 Task: Create Card Illustration Review in Board Market Opportunity Analysis to Workspace Enterprise Resource Planning. Create Card Regulatory Review Session in Board Market Expansion Strategy to Workspace Enterprise Resource Planning. Create Card Conference Performance Review in Board Market Opportunity Analysis and Prioritization to Workspace Enterprise Resource Planning
Action: Mouse moved to (90, 316)
Screenshot: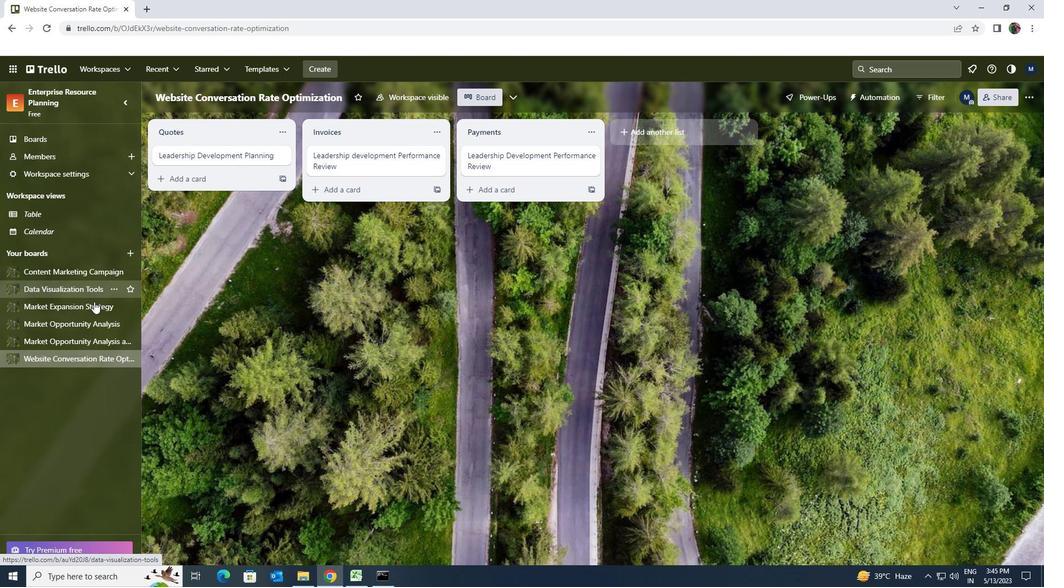 
Action: Mouse pressed left at (90, 316)
Screenshot: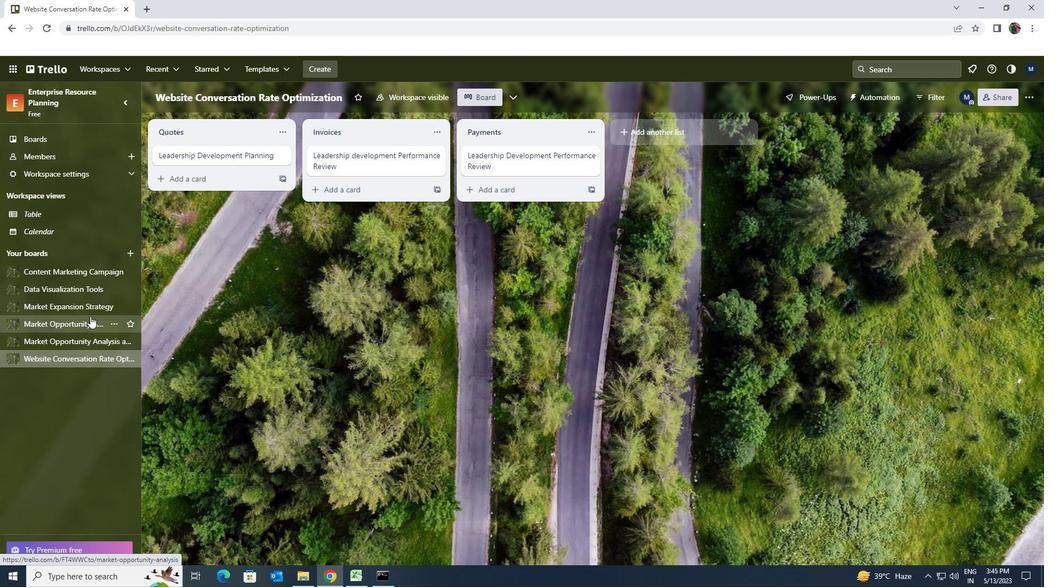 
Action: Mouse moved to (472, 163)
Screenshot: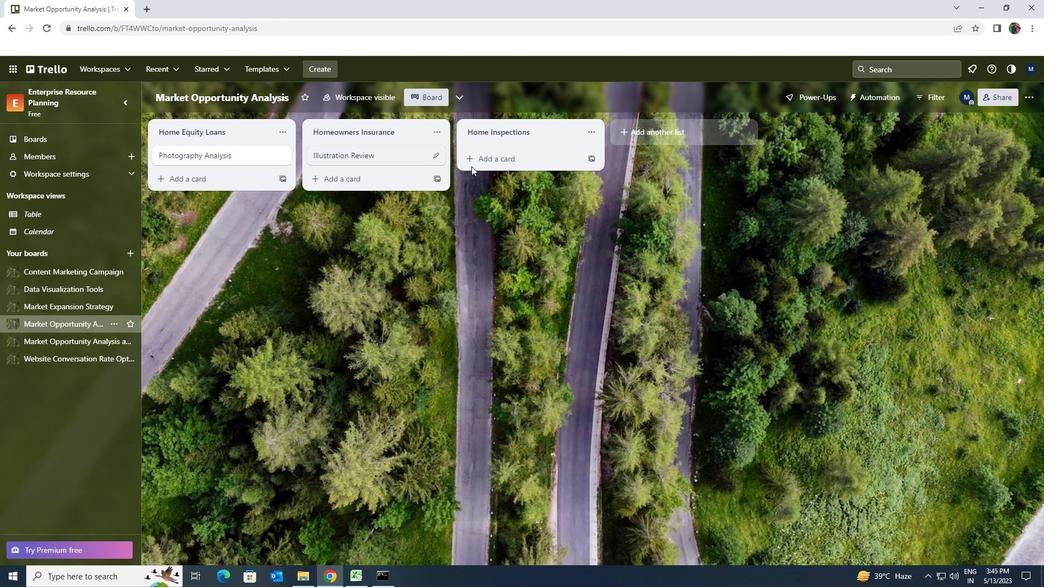 
Action: Mouse pressed left at (472, 163)
Screenshot: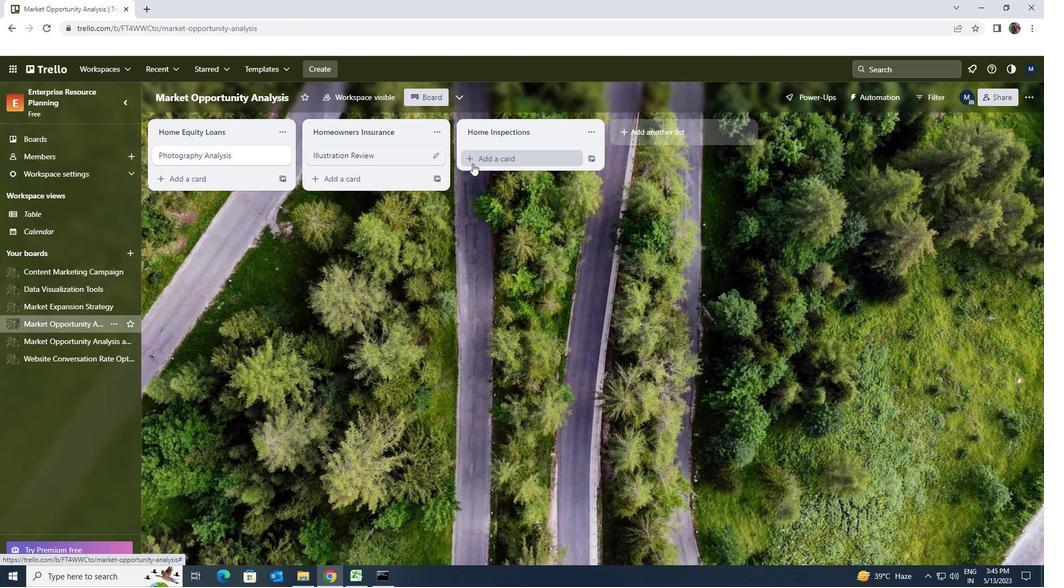 
Action: Key pressed <Key.shift><Key.shift>ILLUSTRATION<Key.space><Key.shift>REVIEW
Screenshot: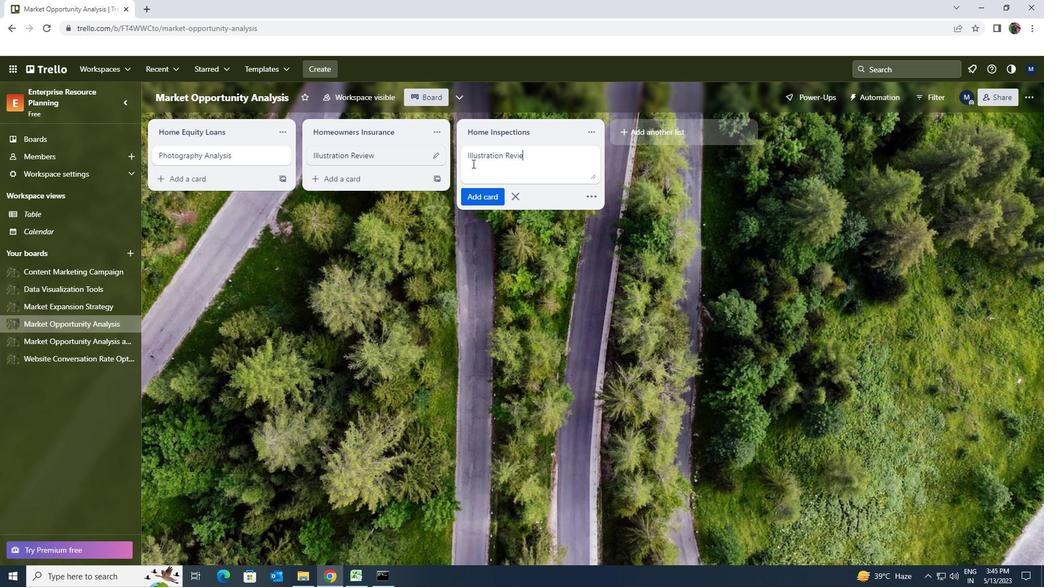 
Action: Mouse moved to (494, 198)
Screenshot: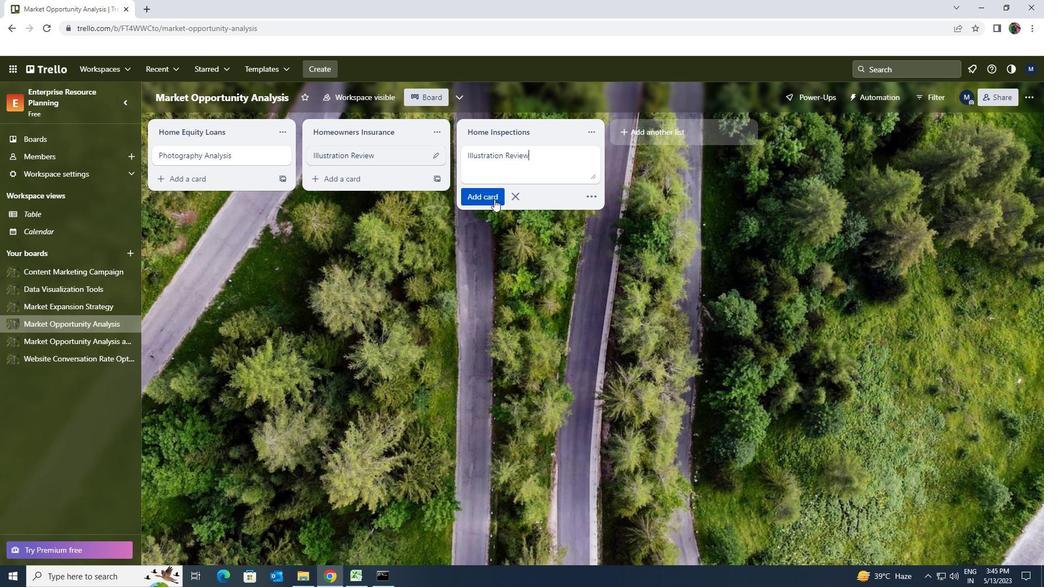 
Action: Mouse pressed left at (494, 198)
Screenshot: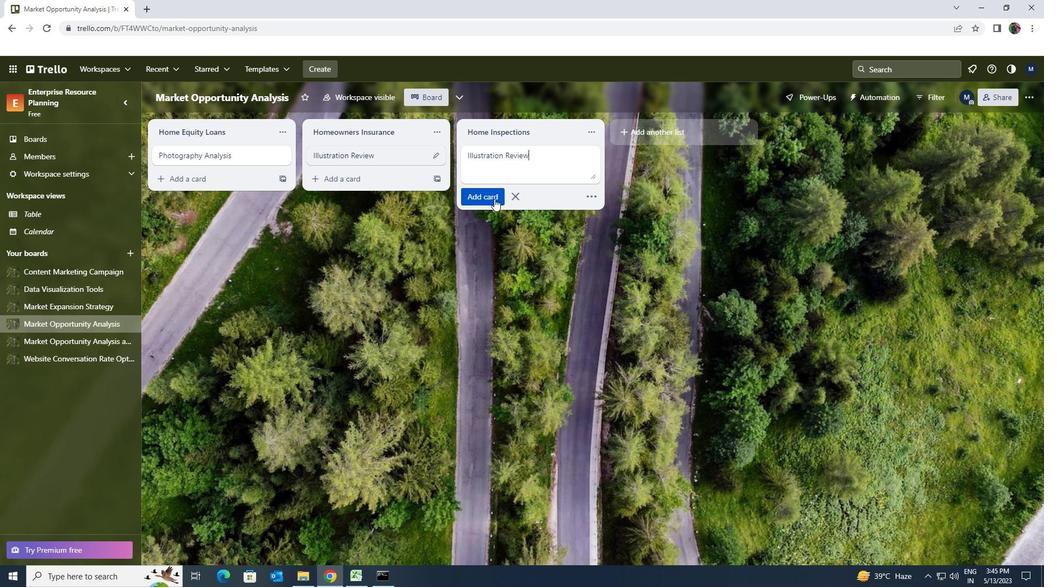 
Action: Mouse moved to (48, 304)
Screenshot: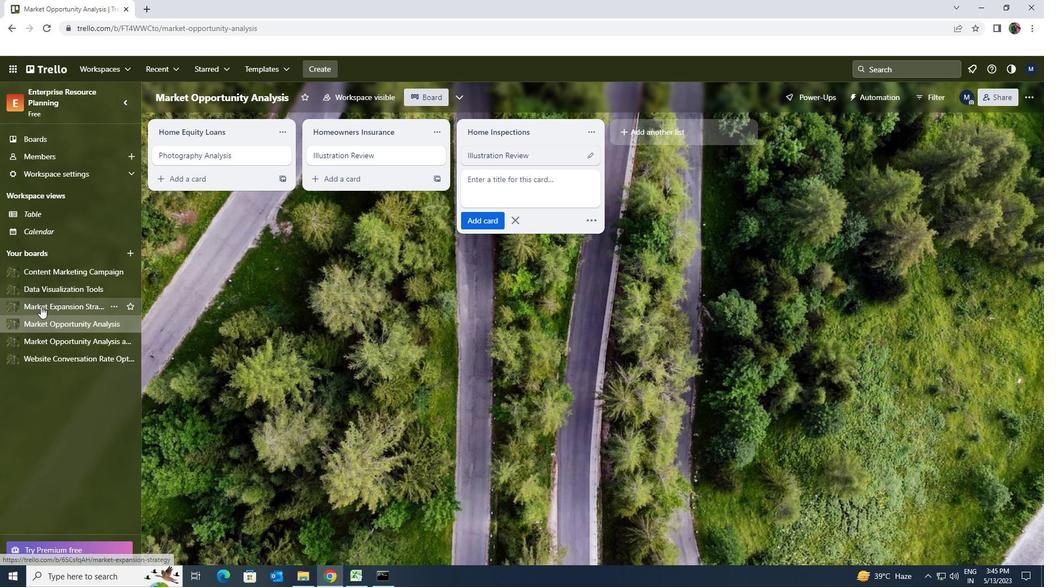 
Action: Mouse pressed left at (48, 304)
Screenshot: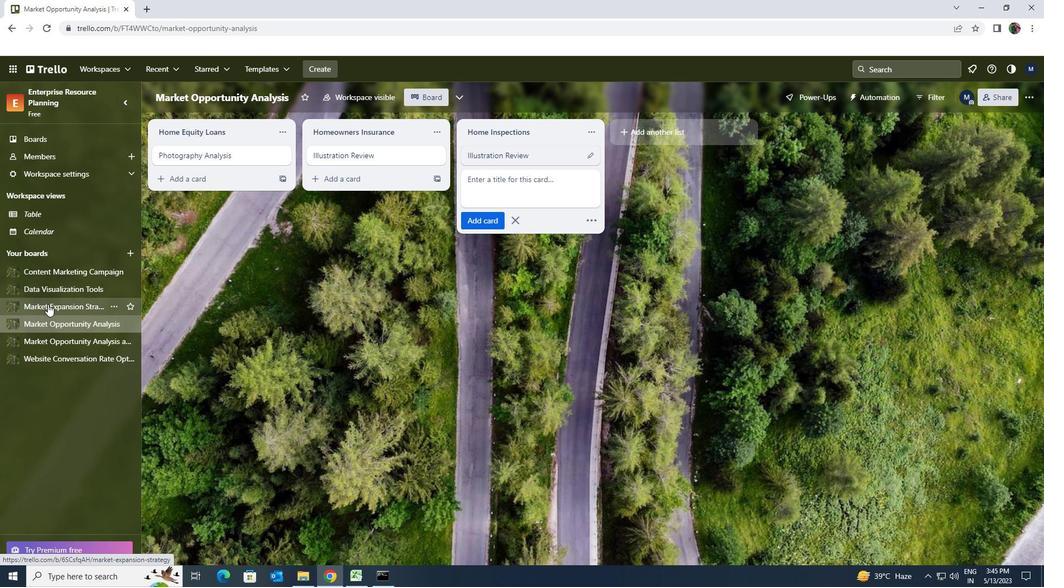 
Action: Mouse moved to (474, 161)
Screenshot: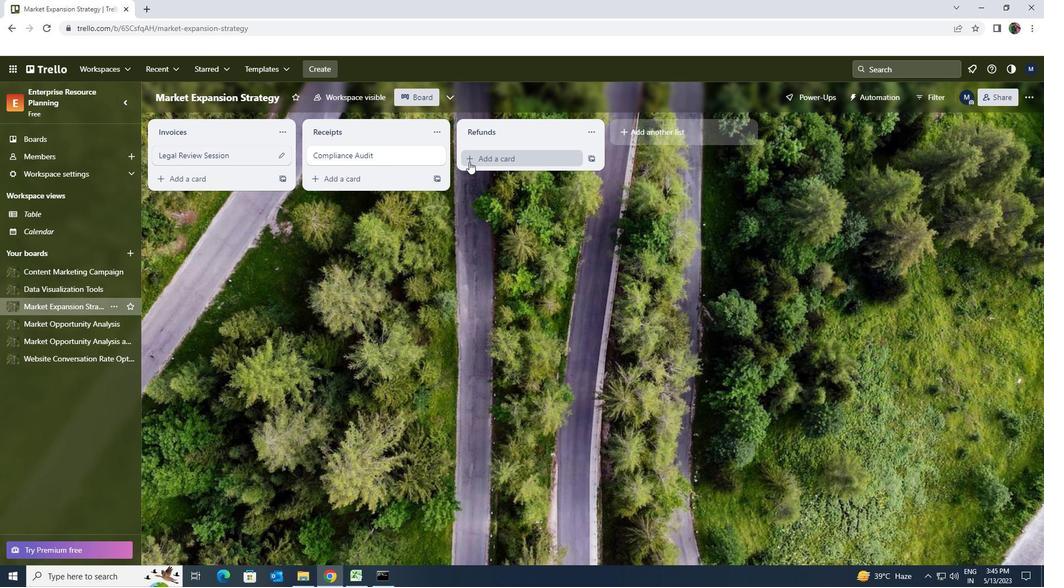 
Action: Mouse pressed left at (474, 161)
Screenshot: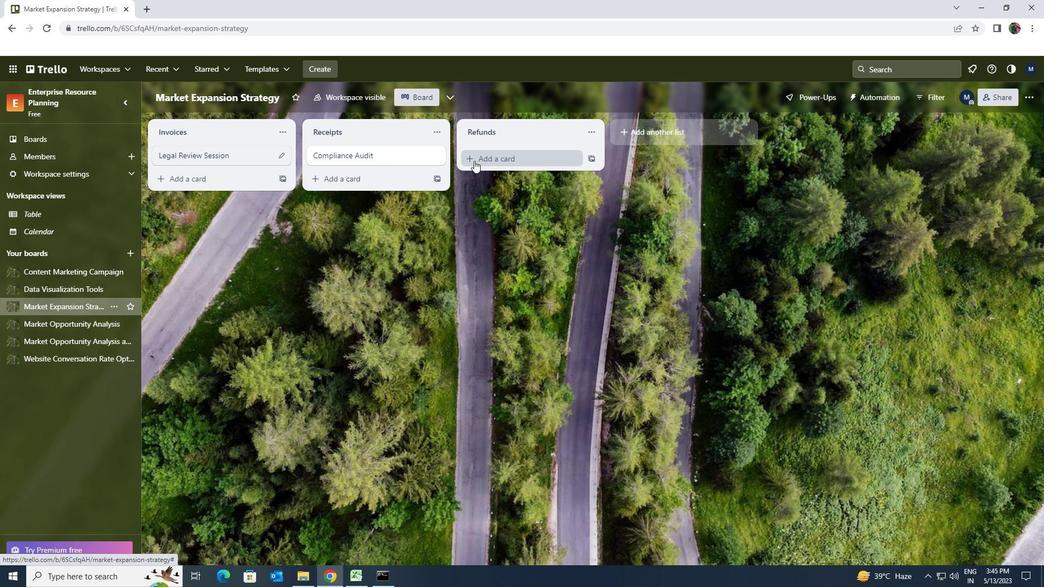 
Action: Key pressed <Key.shift><Key.shift><Key.shift>REGULATORY<Key.space><Key.shift>REVIEW<Key.space><Key.shift><Key.shift><Key.shift><Key.shift><Key.shift><Key.shift>SESSION
Screenshot: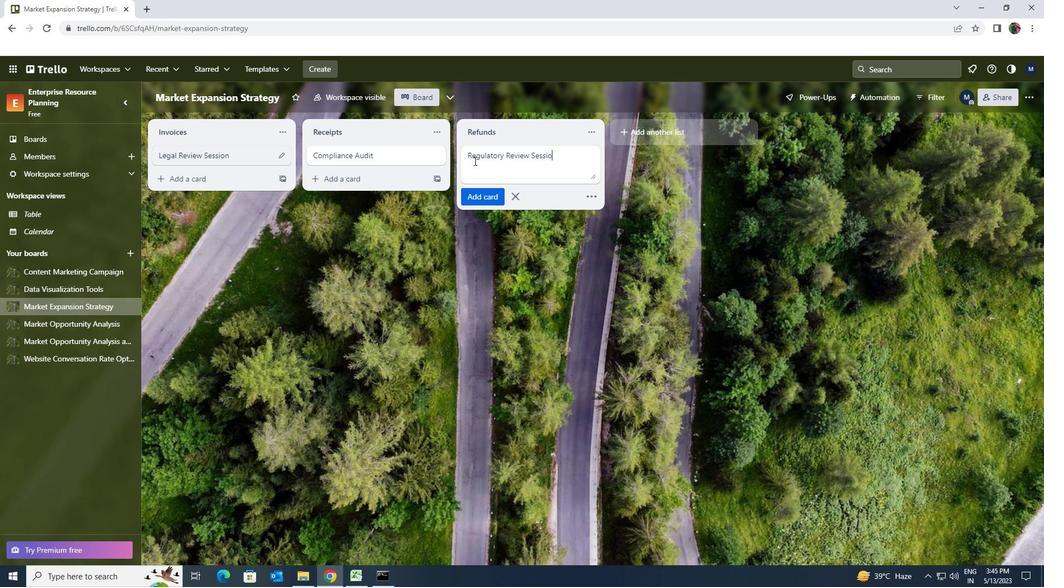 
Action: Mouse moved to (490, 196)
Screenshot: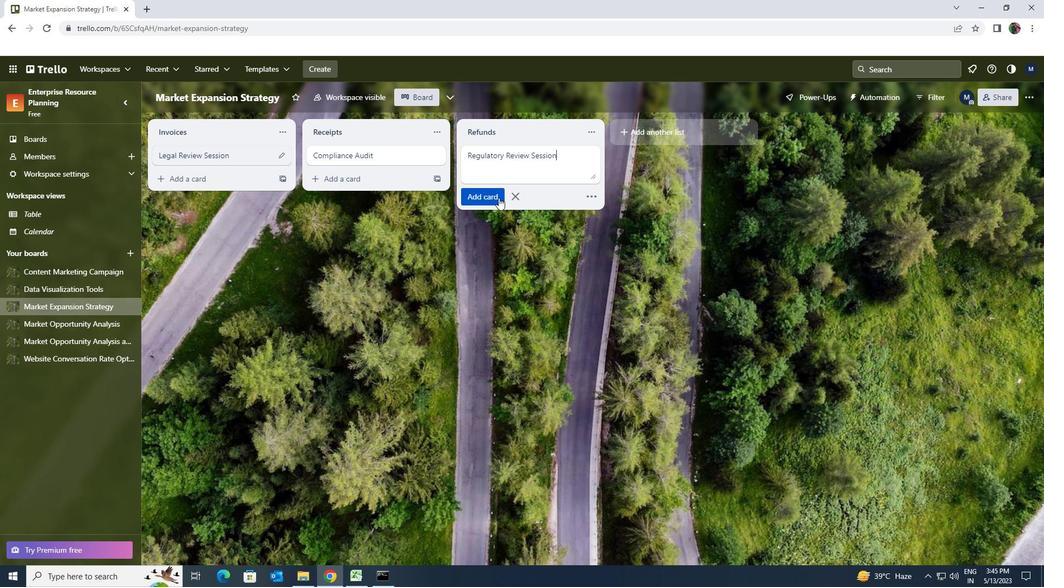 
Action: Mouse pressed left at (490, 196)
Screenshot: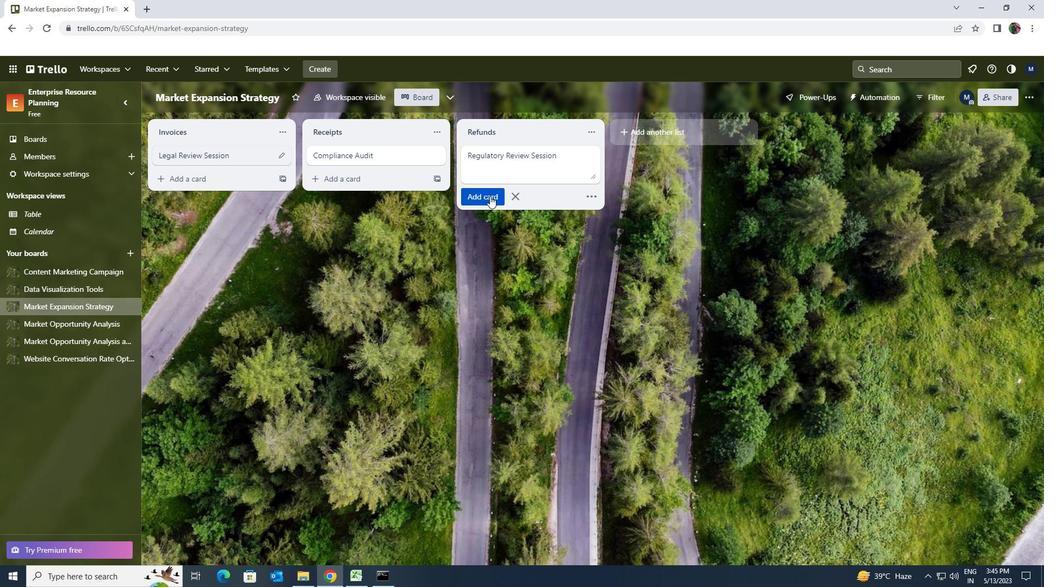 
Action: Mouse moved to (90, 354)
Screenshot: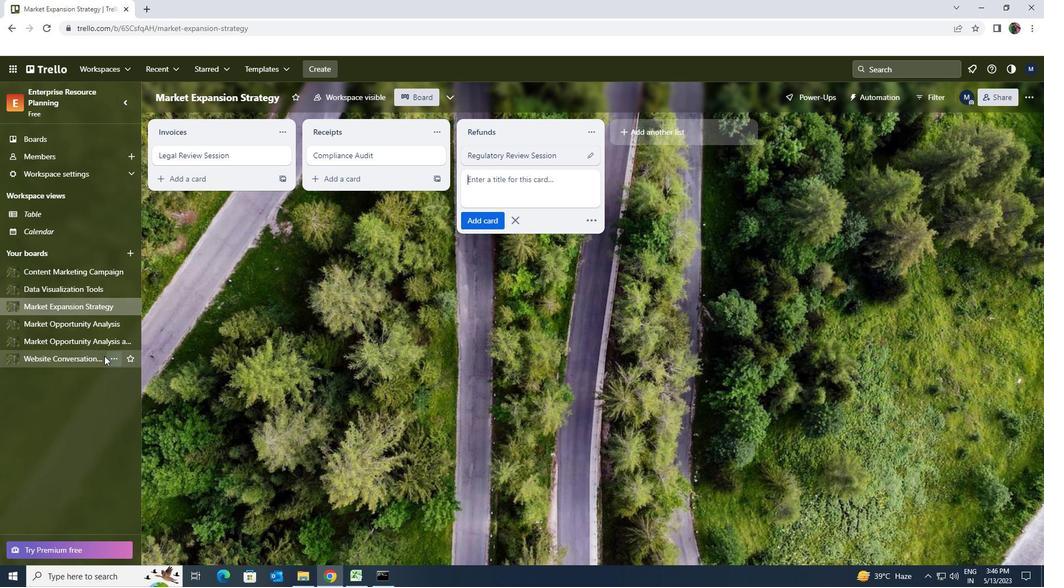 
Action: Mouse pressed left at (90, 354)
Screenshot: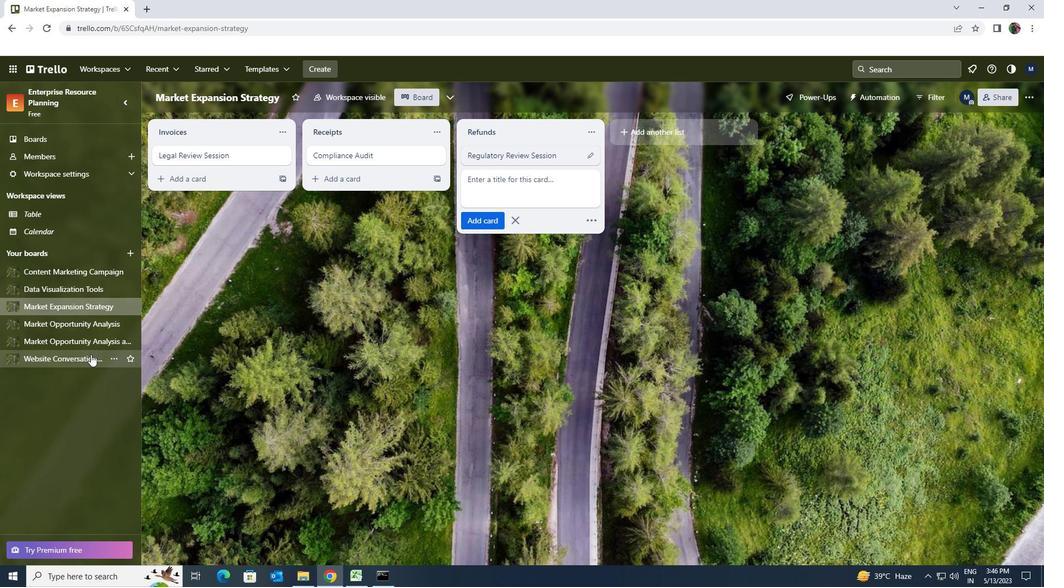 
Action: Mouse moved to (61, 339)
Screenshot: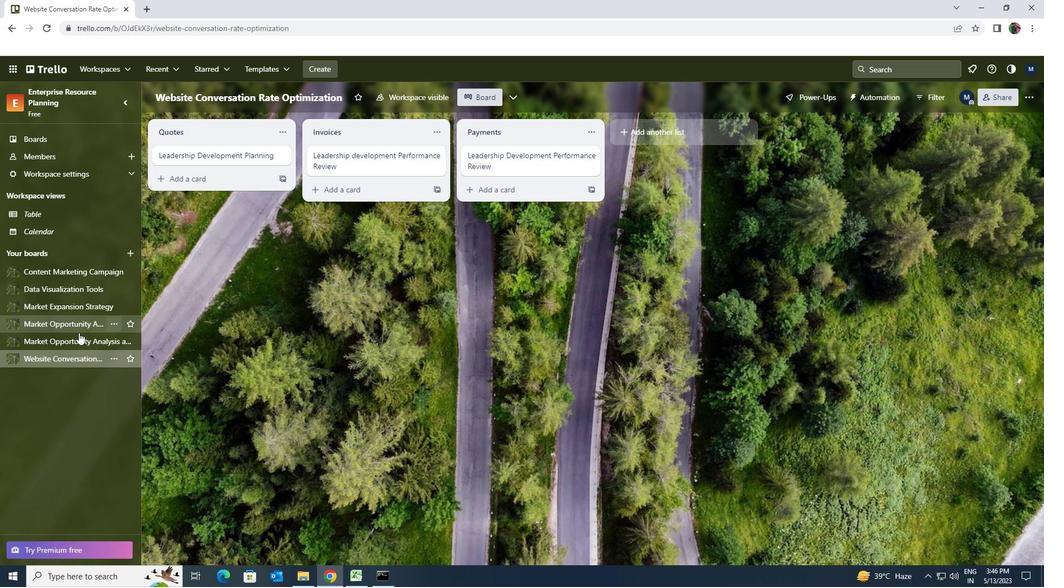 
Action: Mouse pressed left at (61, 339)
Screenshot: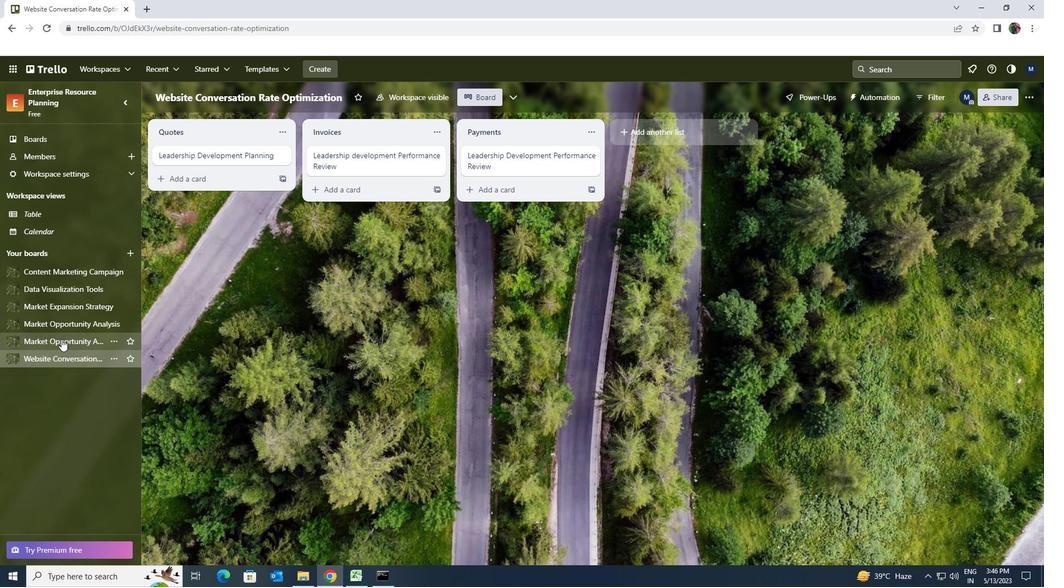 
Action: Mouse moved to (496, 161)
Screenshot: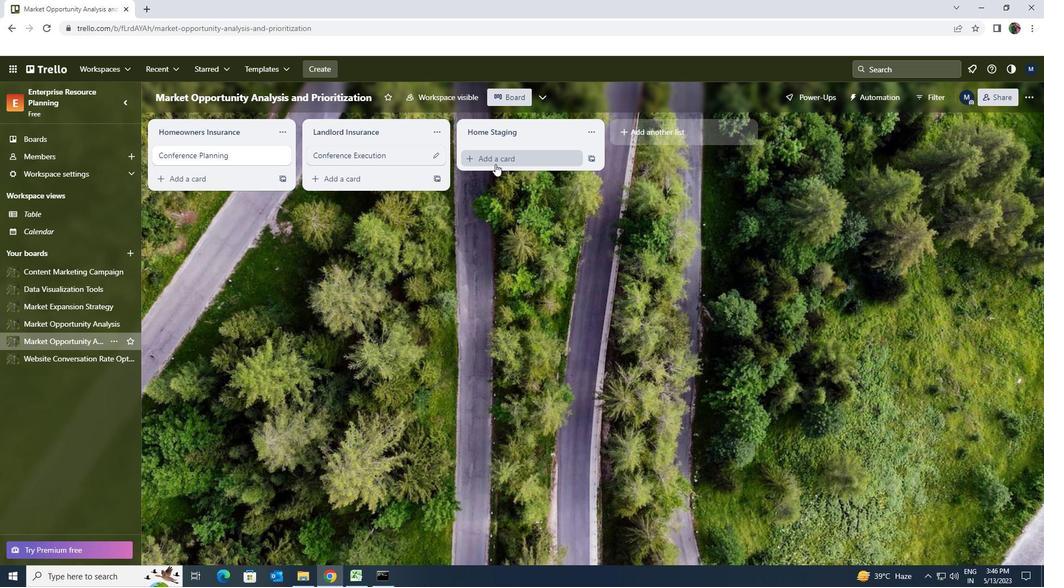 
Action: Mouse pressed left at (496, 161)
Screenshot: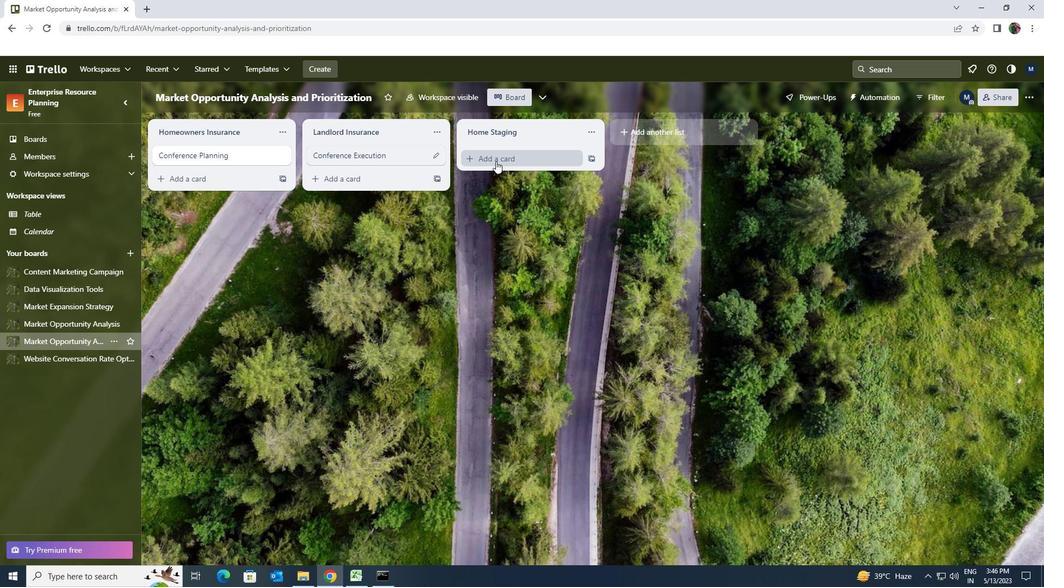 
Action: Key pressed <Key.shift><Key.shift>CONFERENCE<Key.space><Key.shift>PERFORMANCE<Key.space><Key.shift>REVIEW
Screenshot: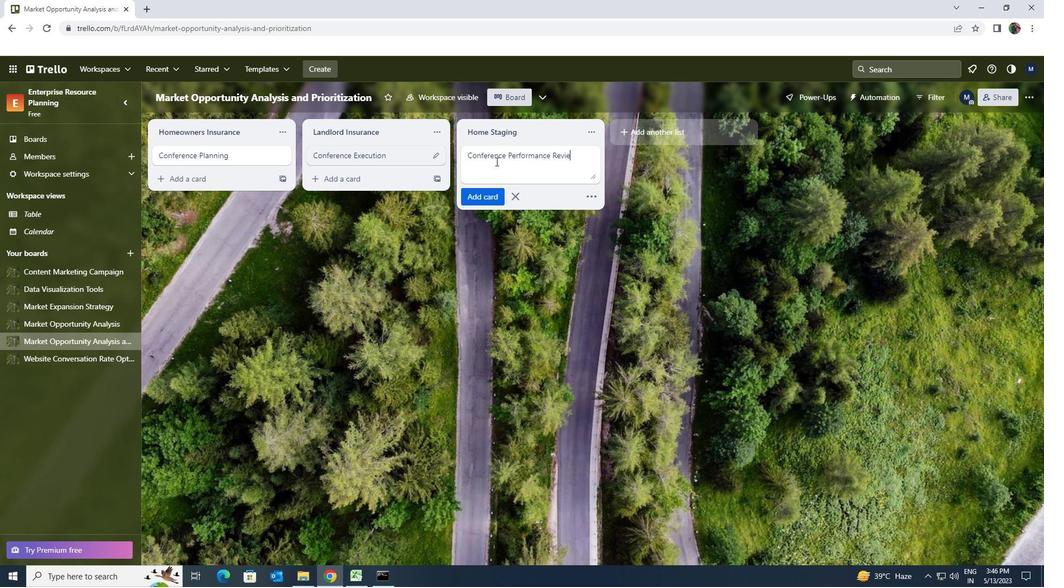 
Action: Mouse moved to (492, 193)
Screenshot: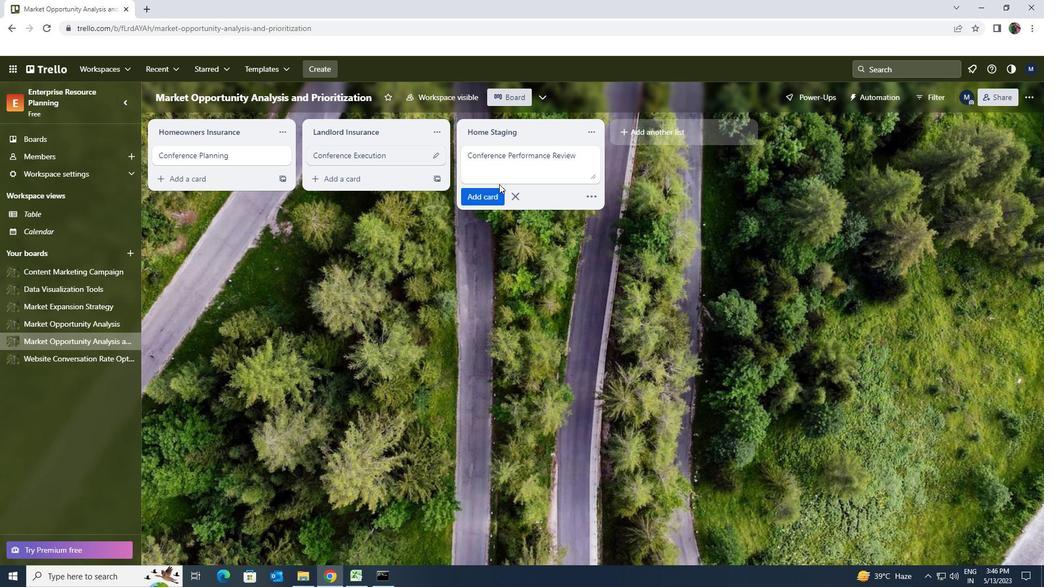 
Action: Mouse pressed left at (492, 193)
Screenshot: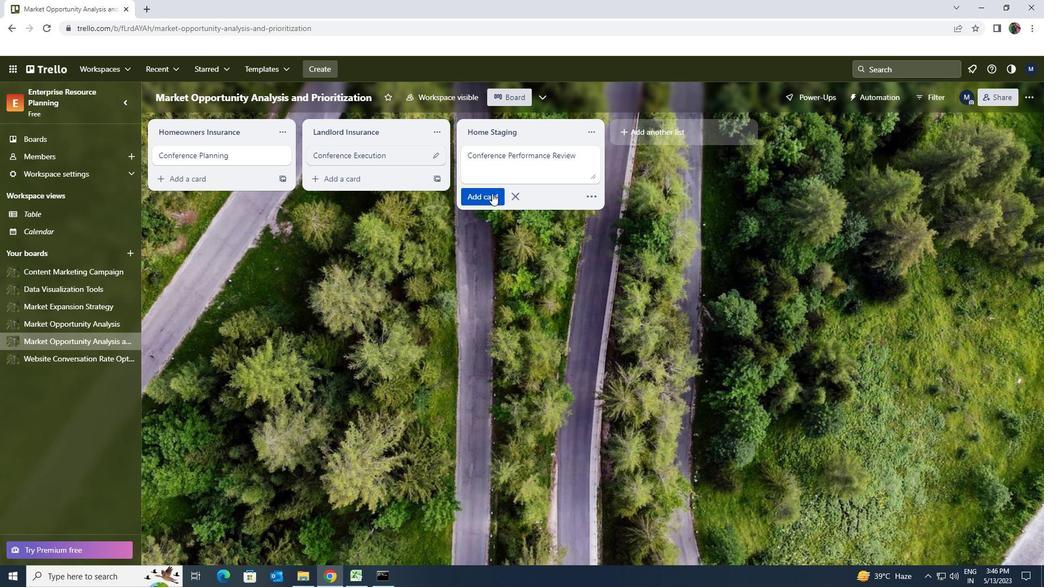 
